 Task: Permanently delete a deleted email within a conversation thread.
Action: Mouse moved to (69, 269)
Screenshot: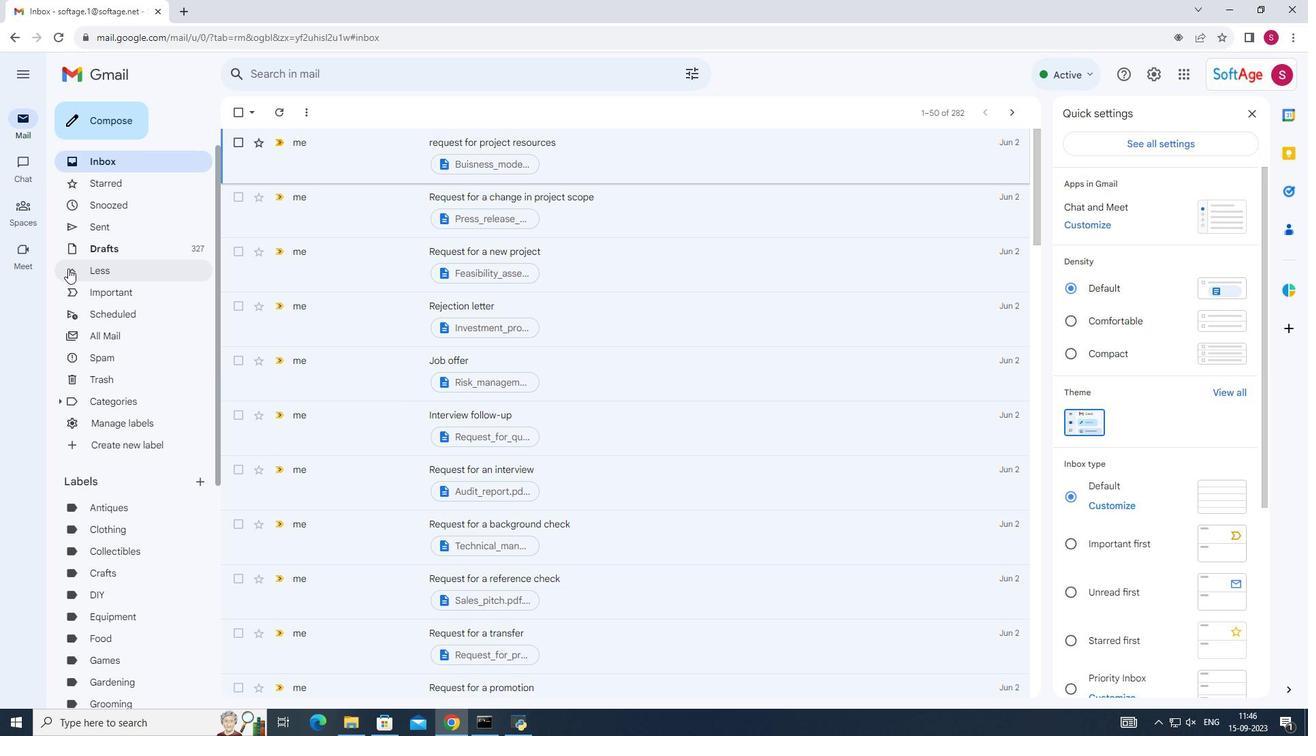 
Action: Mouse pressed left at (69, 269)
Screenshot: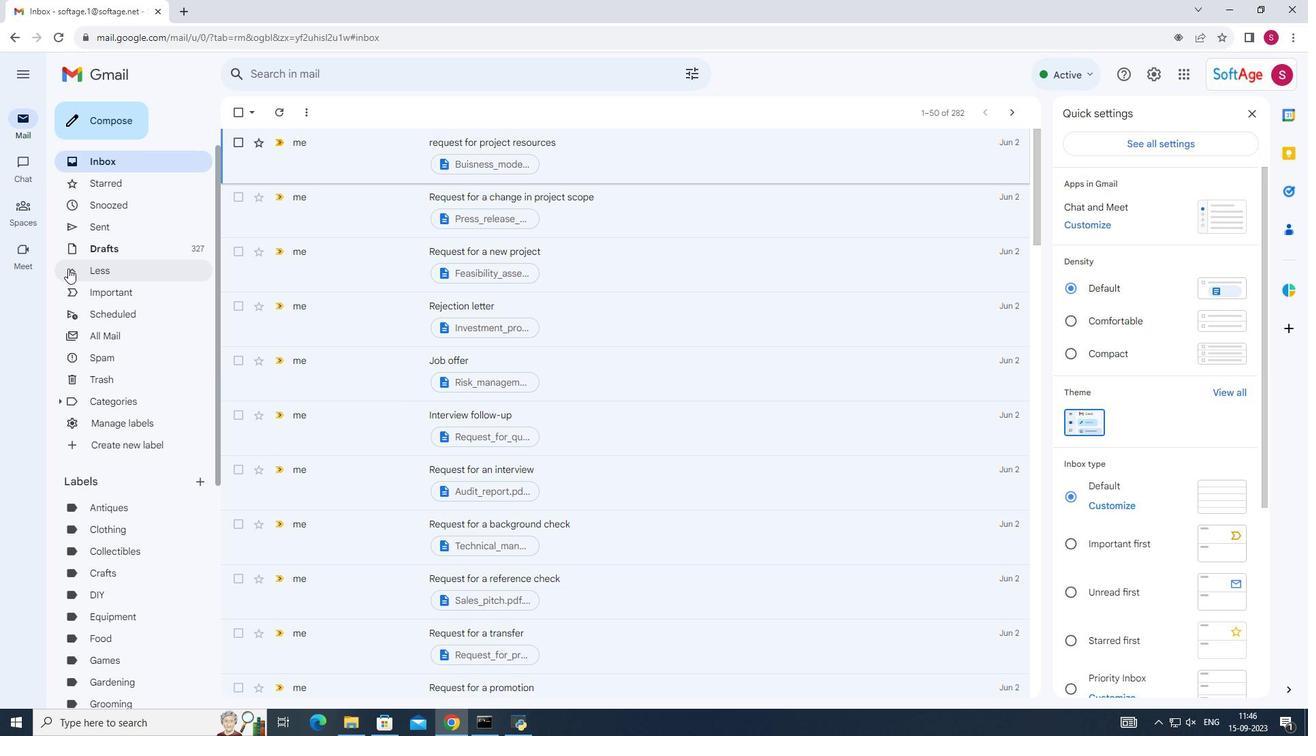 
Action: Mouse moved to (83, 379)
Screenshot: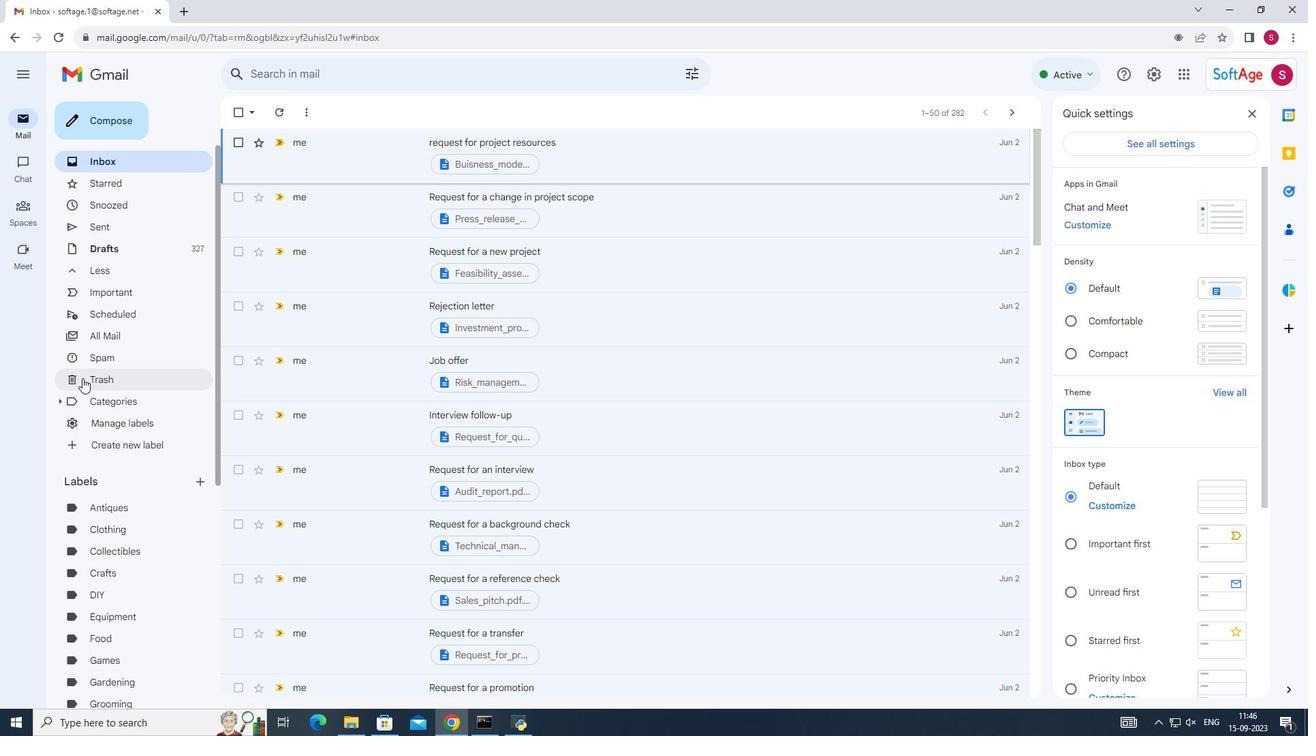 
Action: Mouse pressed left at (83, 379)
Screenshot: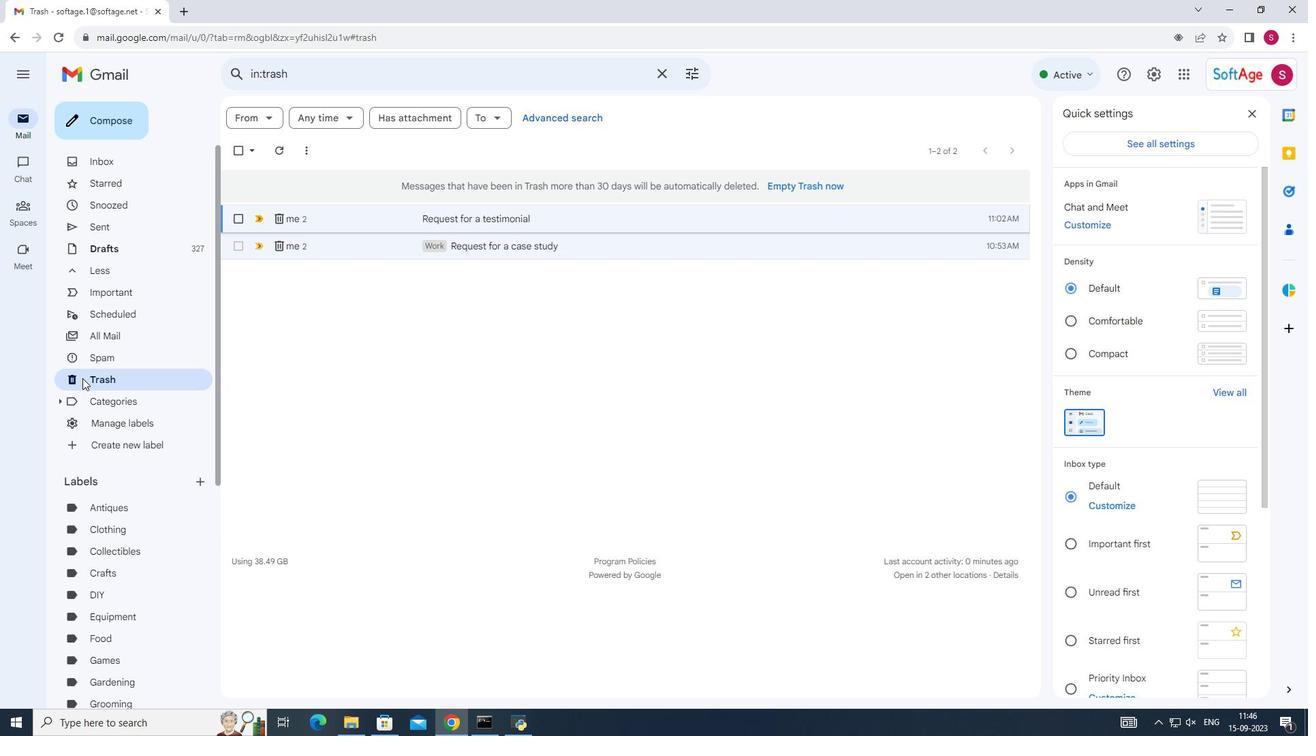 
Action: Mouse moved to (963, 220)
Screenshot: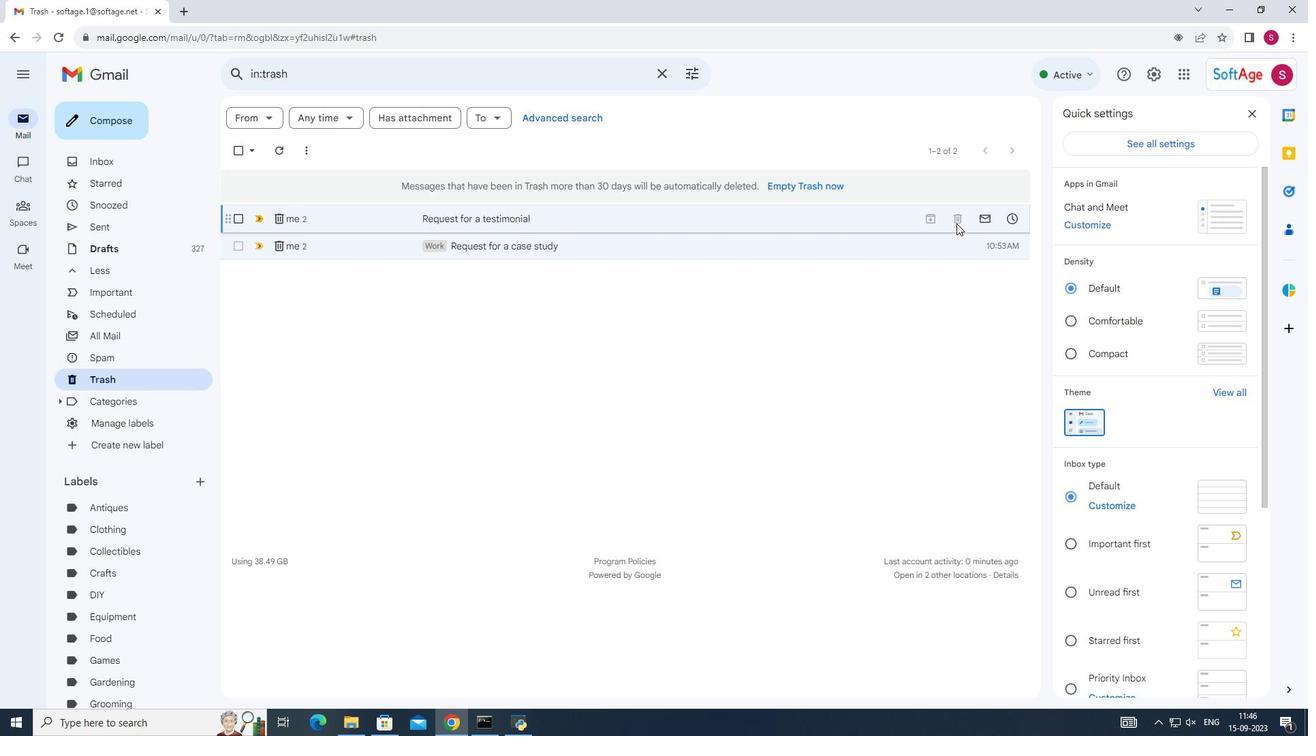 
Action: Mouse pressed left at (963, 220)
Screenshot: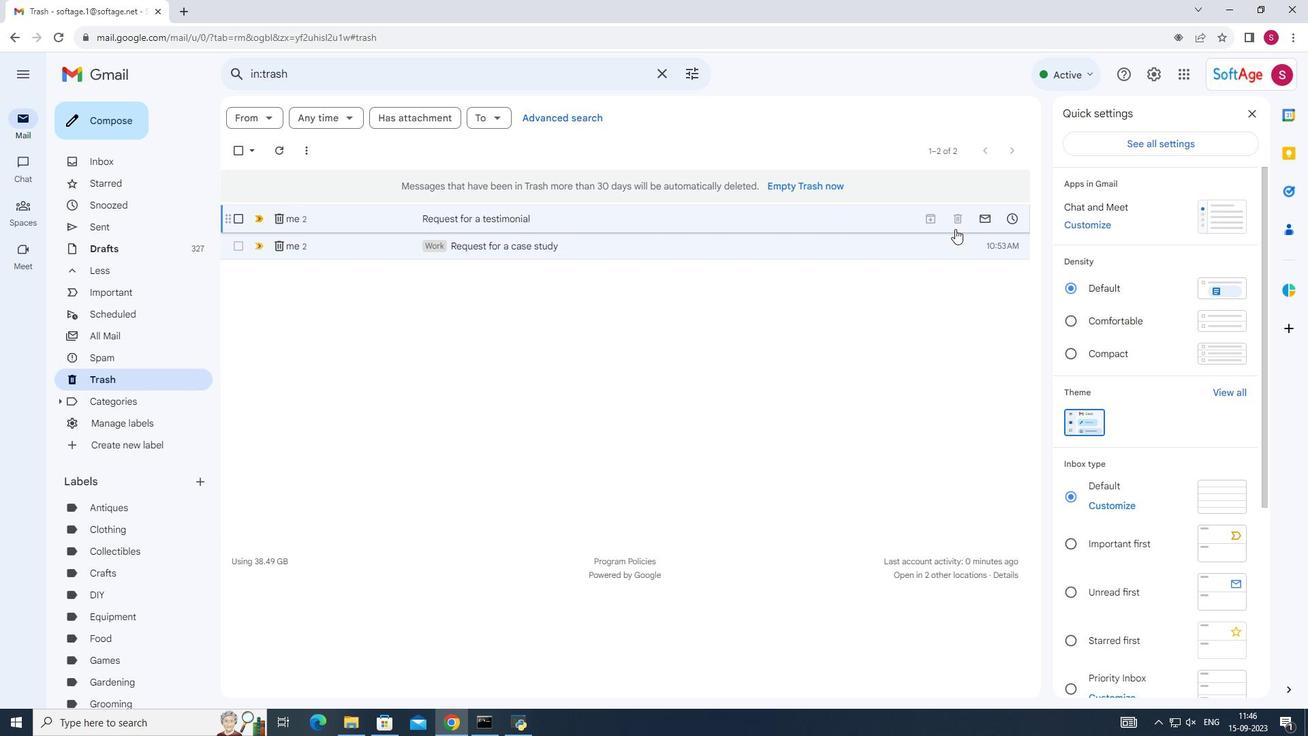 
Action: Mouse moved to (959, 221)
Screenshot: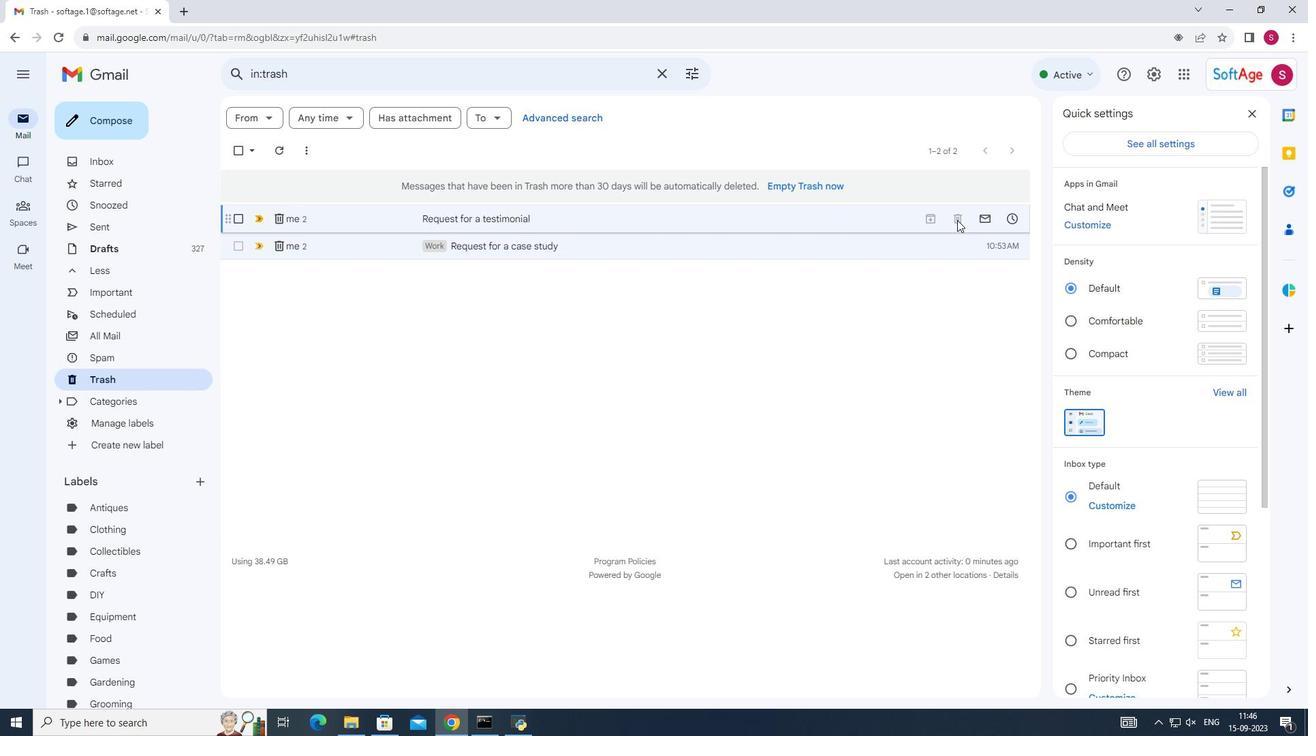 
Action: Mouse pressed left at (959, 221)
Screenshot: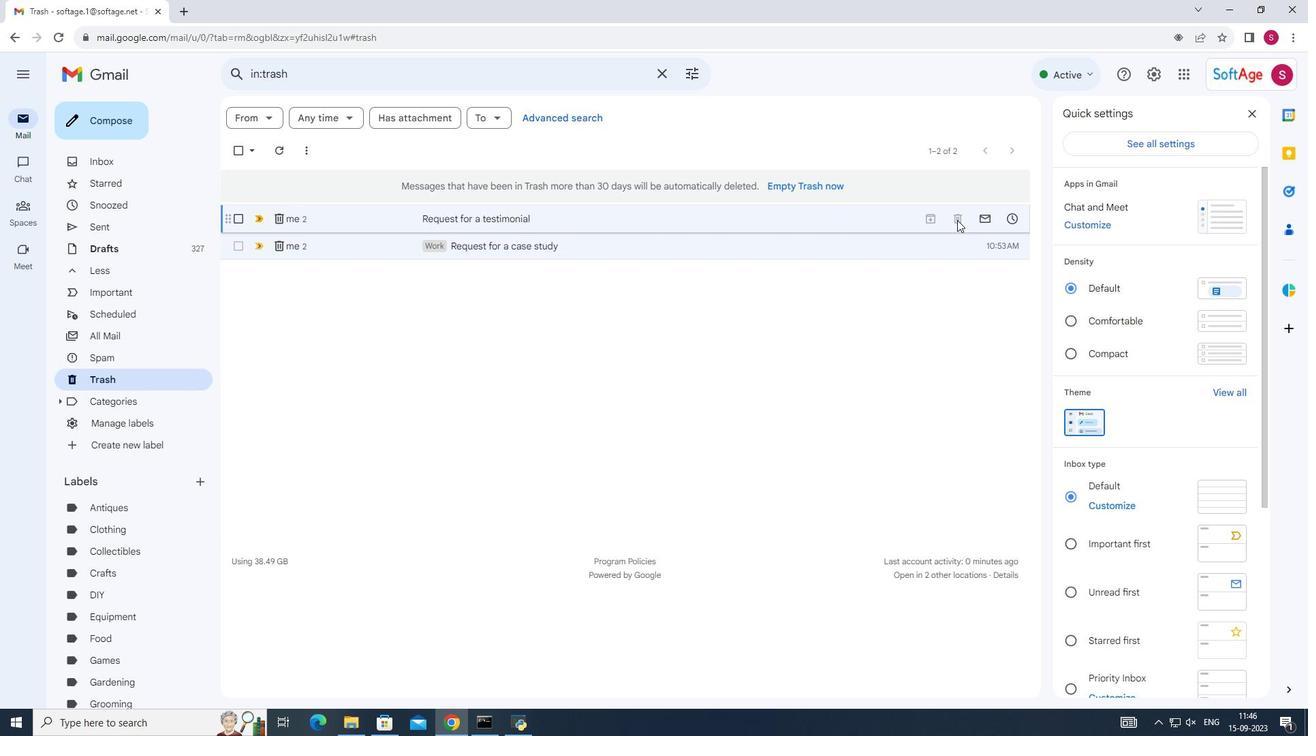 
Action: Mouse moved to (962, 246)
Screenshot: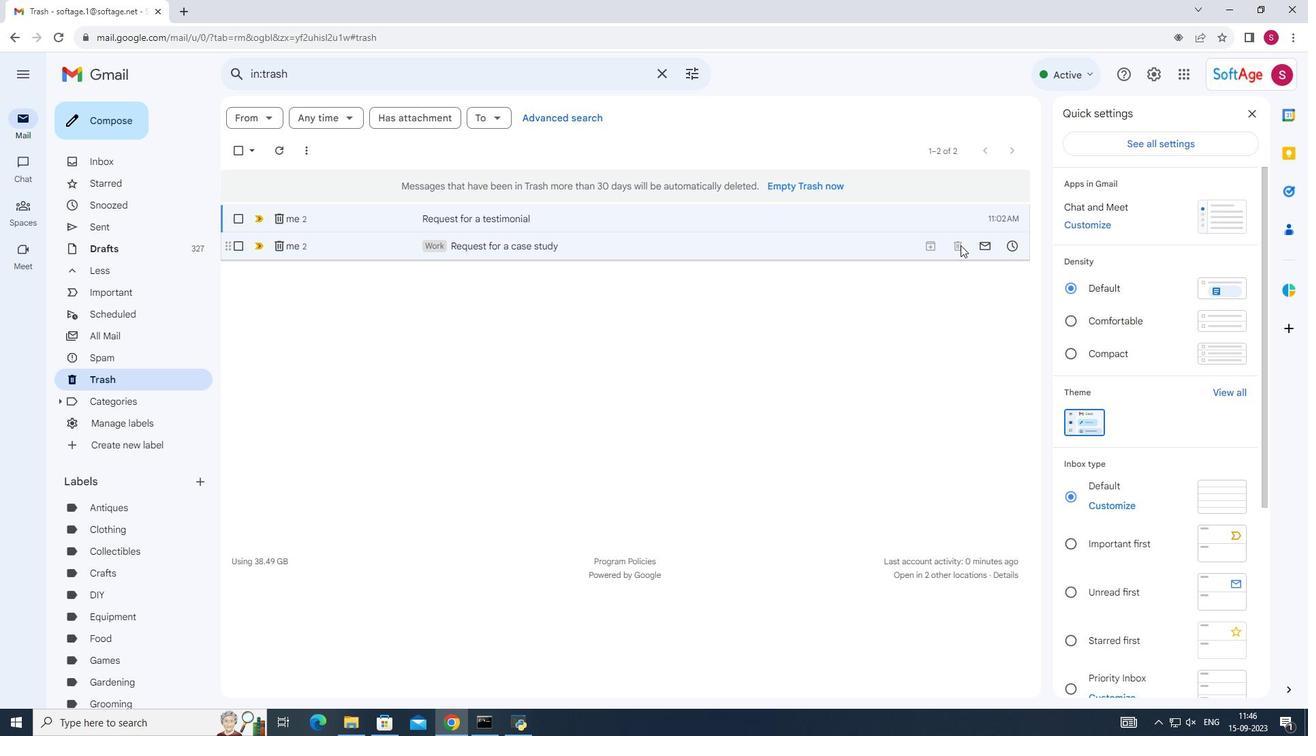 
Action: Mouse pressed left at (962, 246)
Screenshot: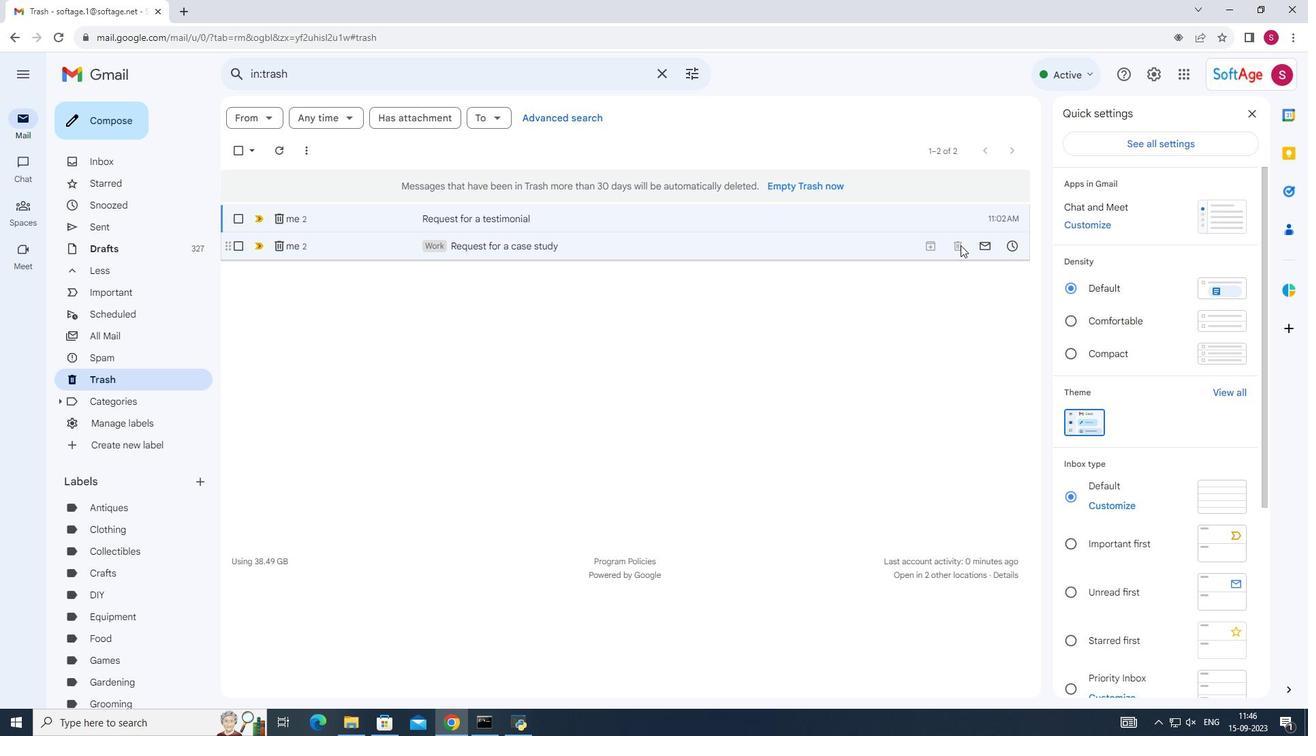 
Action: Mouse moved to (241, 219)
Screenshot: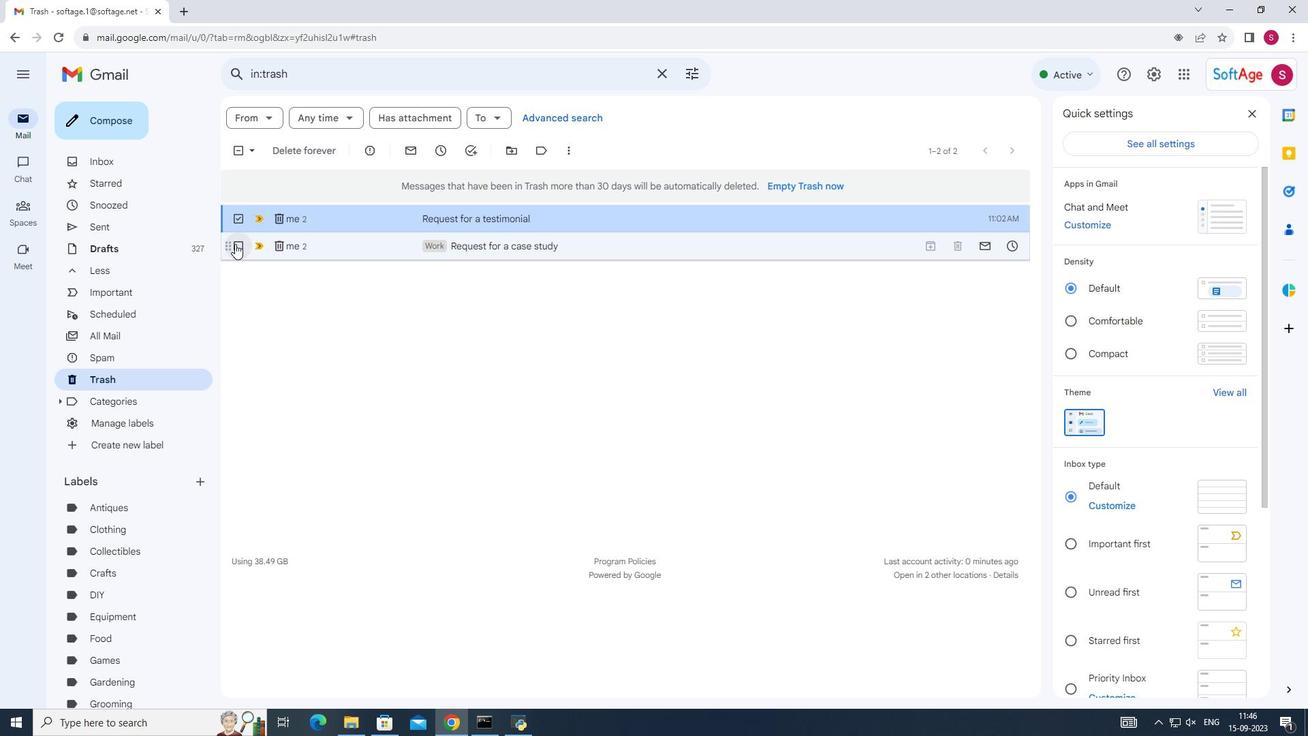 
Action: Mouse pressed left at (241, 219)
Screenshot: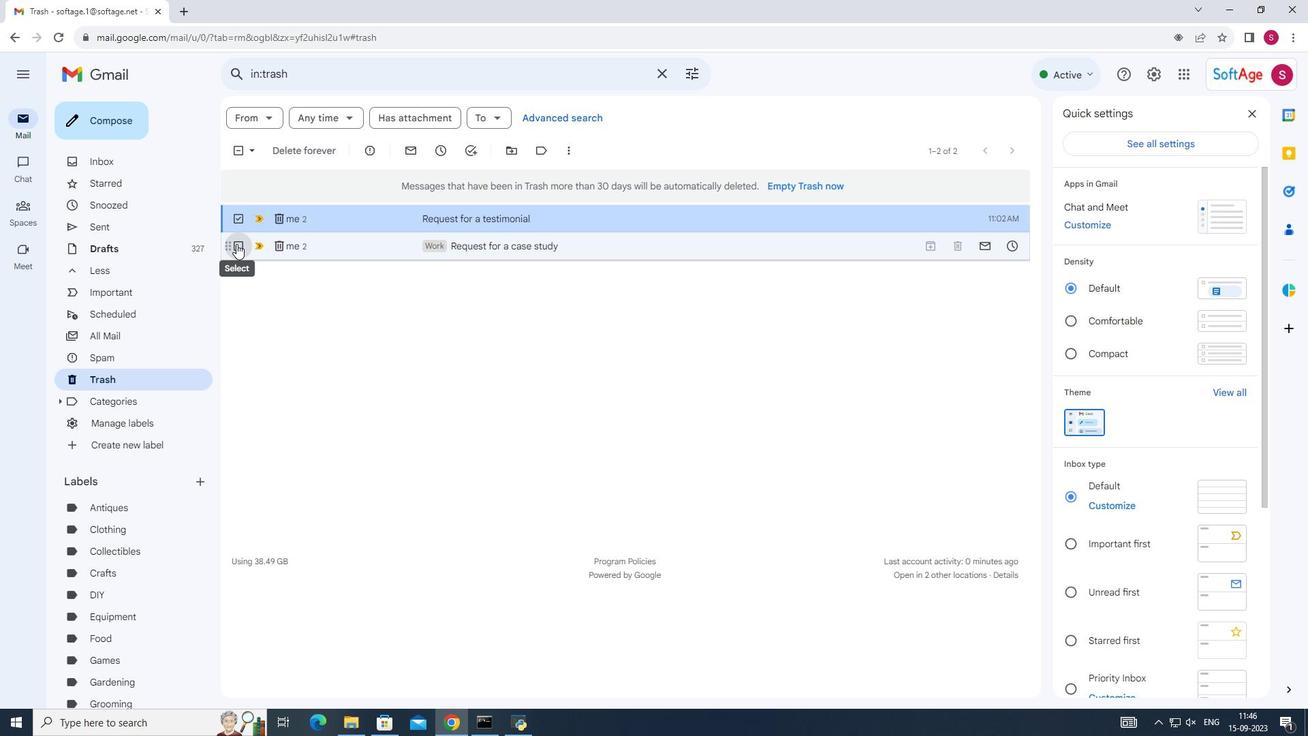 
Action: Mouse moved to (237, 245)
Screenshot: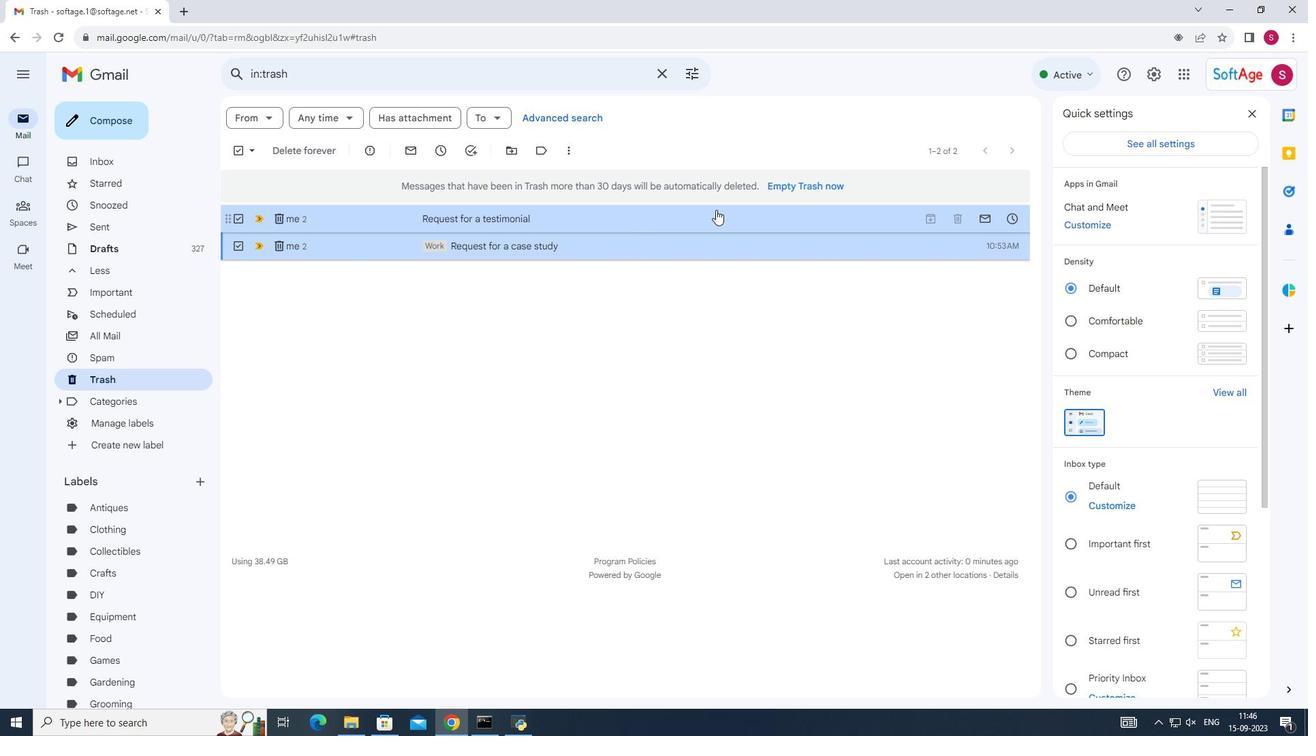 
Action: Mouse pressed left at (237, 245)
Screenshot: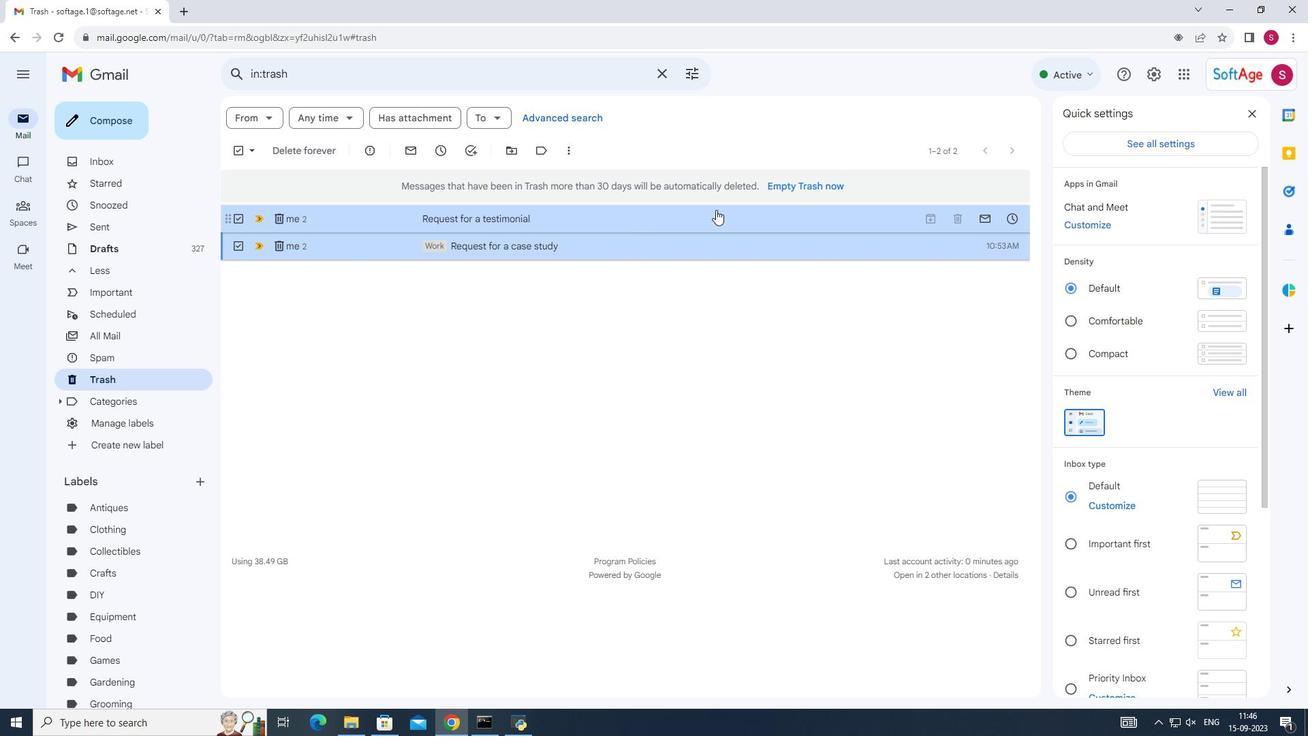 
Action: Mouse moved to (959, 251)
Screenshot: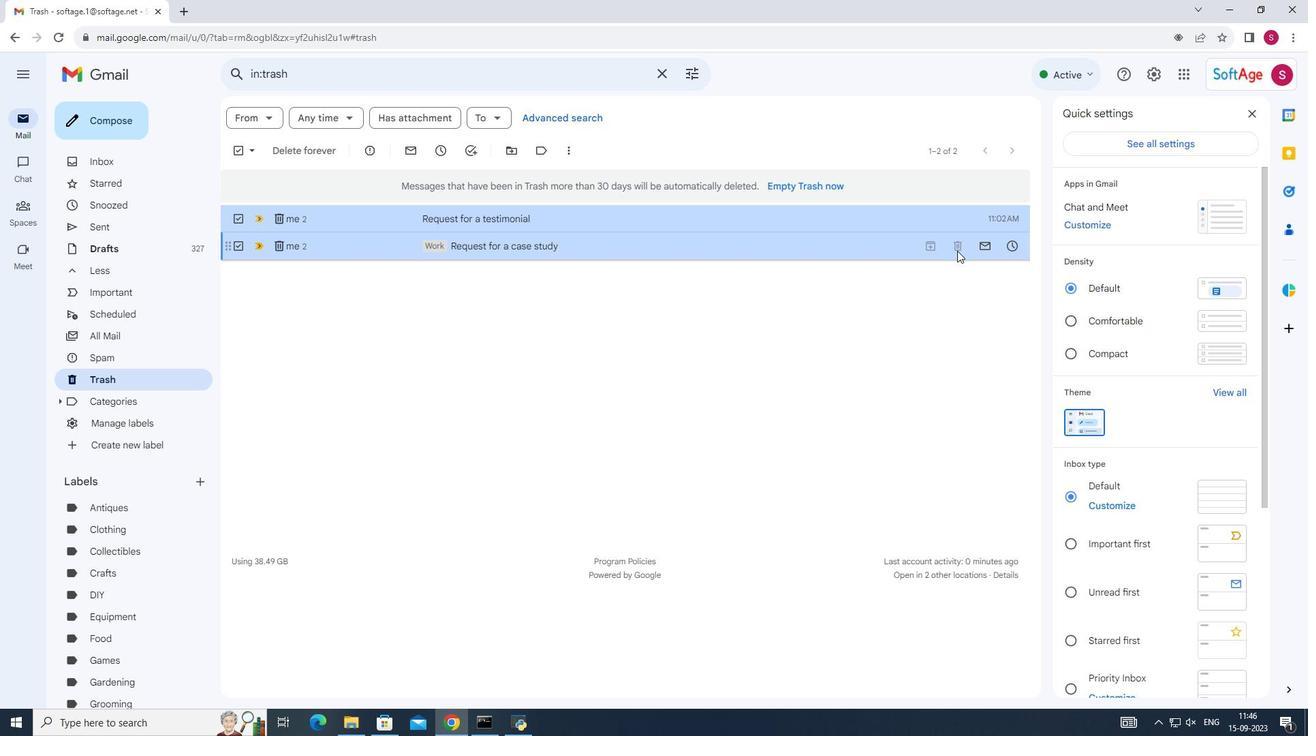 
Action: Mouse pressed left at (959, 251)
Screenshot: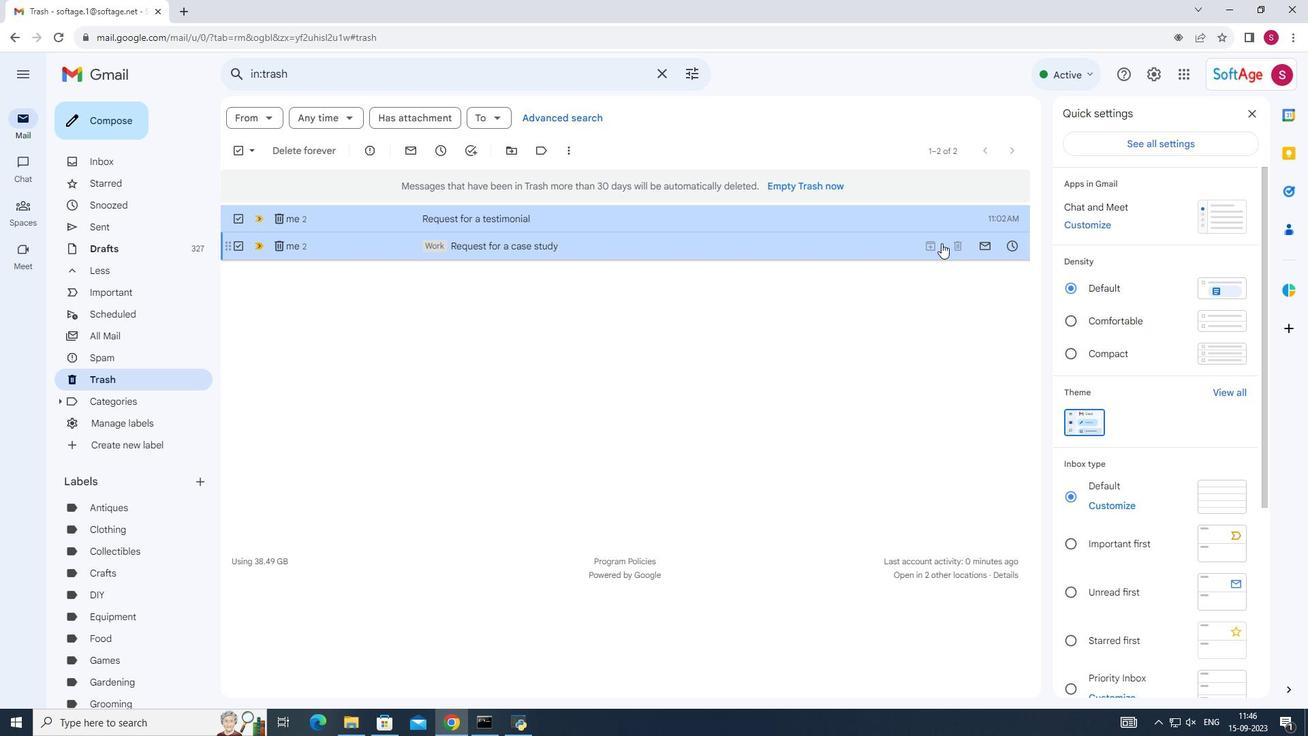 
Action: Mouse moved to (959, 245)
Screenshot: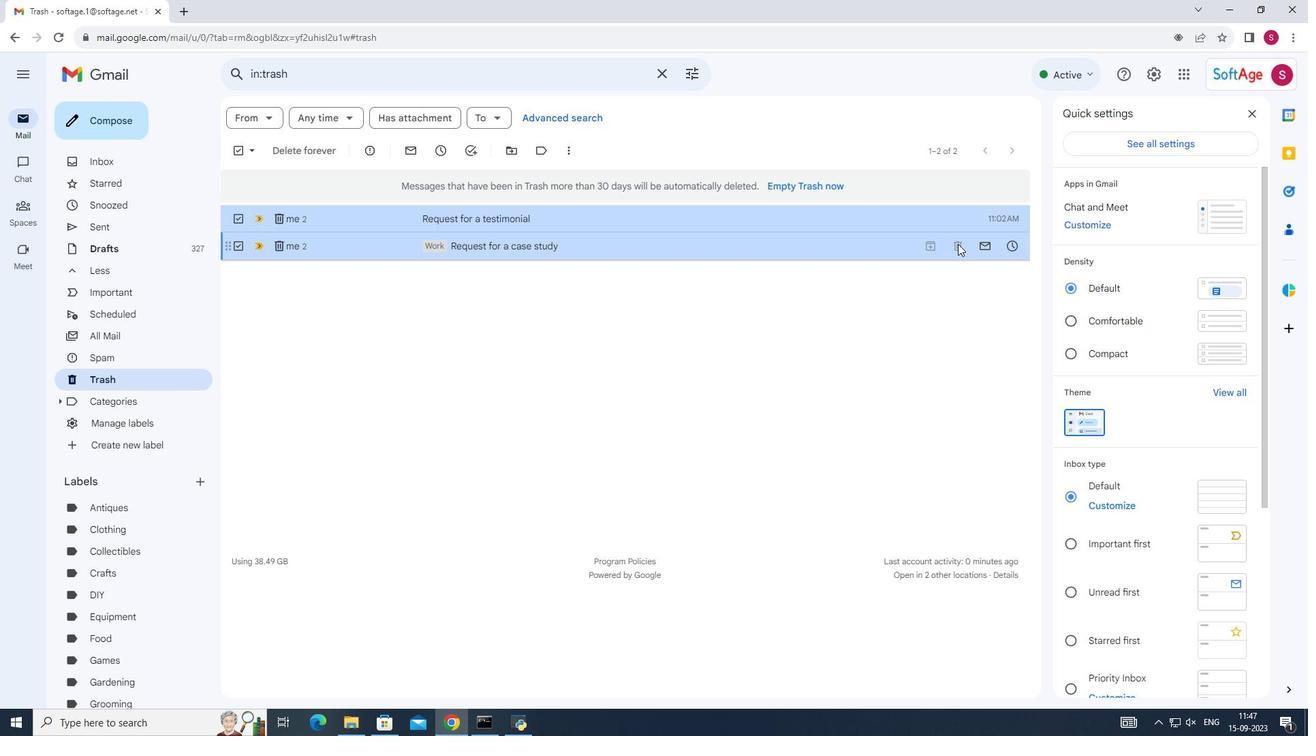 
Action: Mouse pressed left at (959, 245)
Screenshot: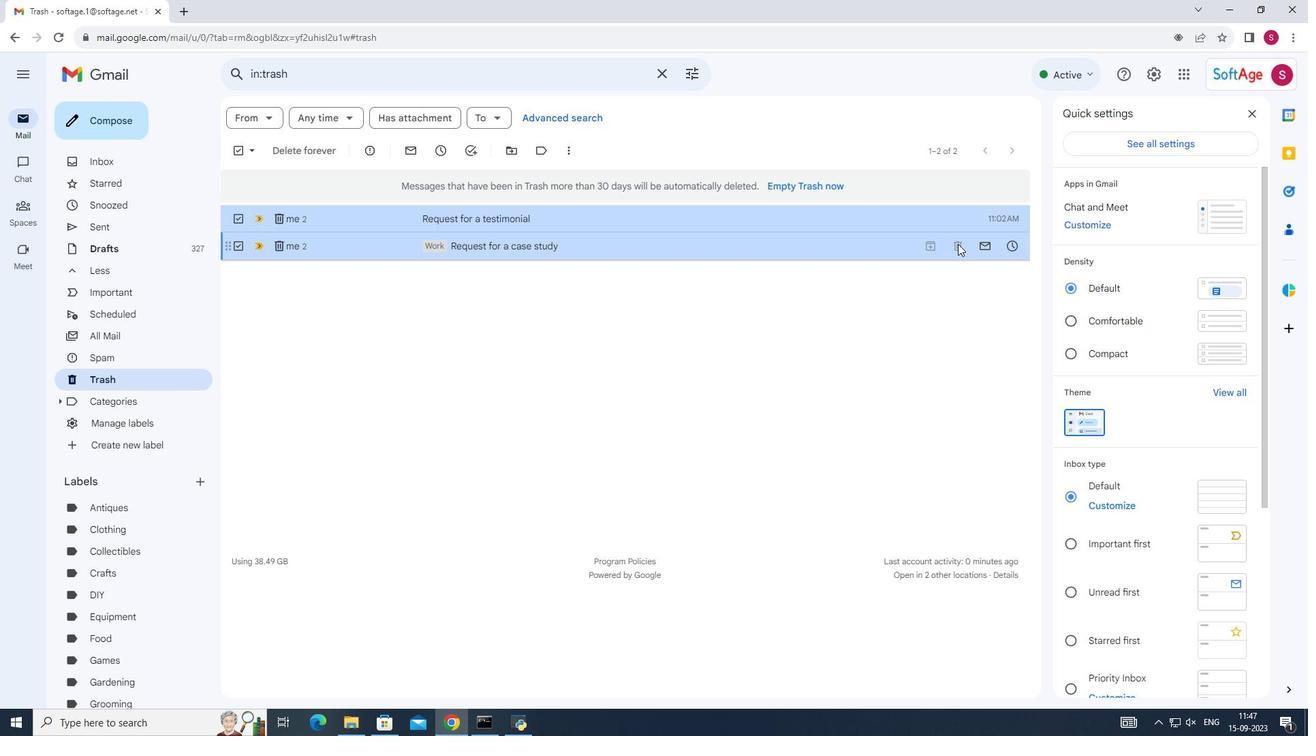 
Action: Mouse pressed left at (959, 245)
Screenshot: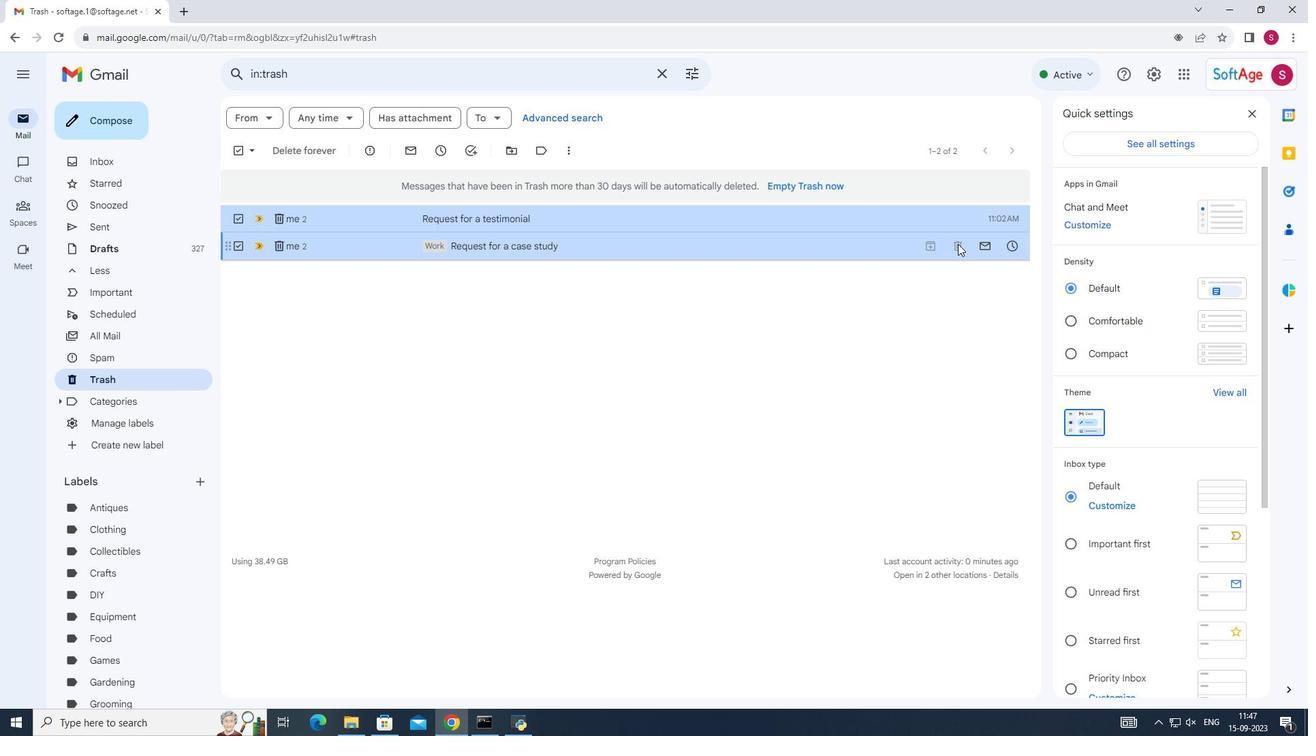 
Action: Mouse pressed right at (959, 245)
Screenshot: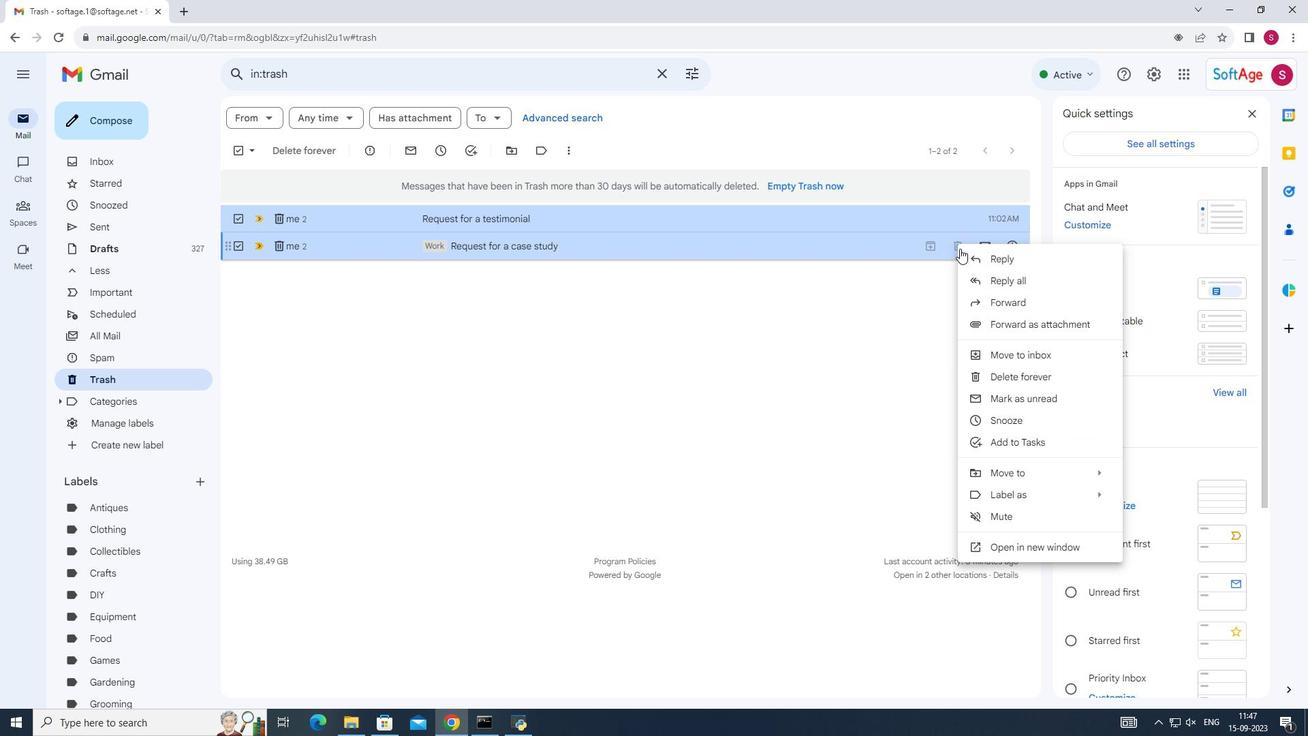 
Action: Mouse moved to (1017, 374)
Screenshot: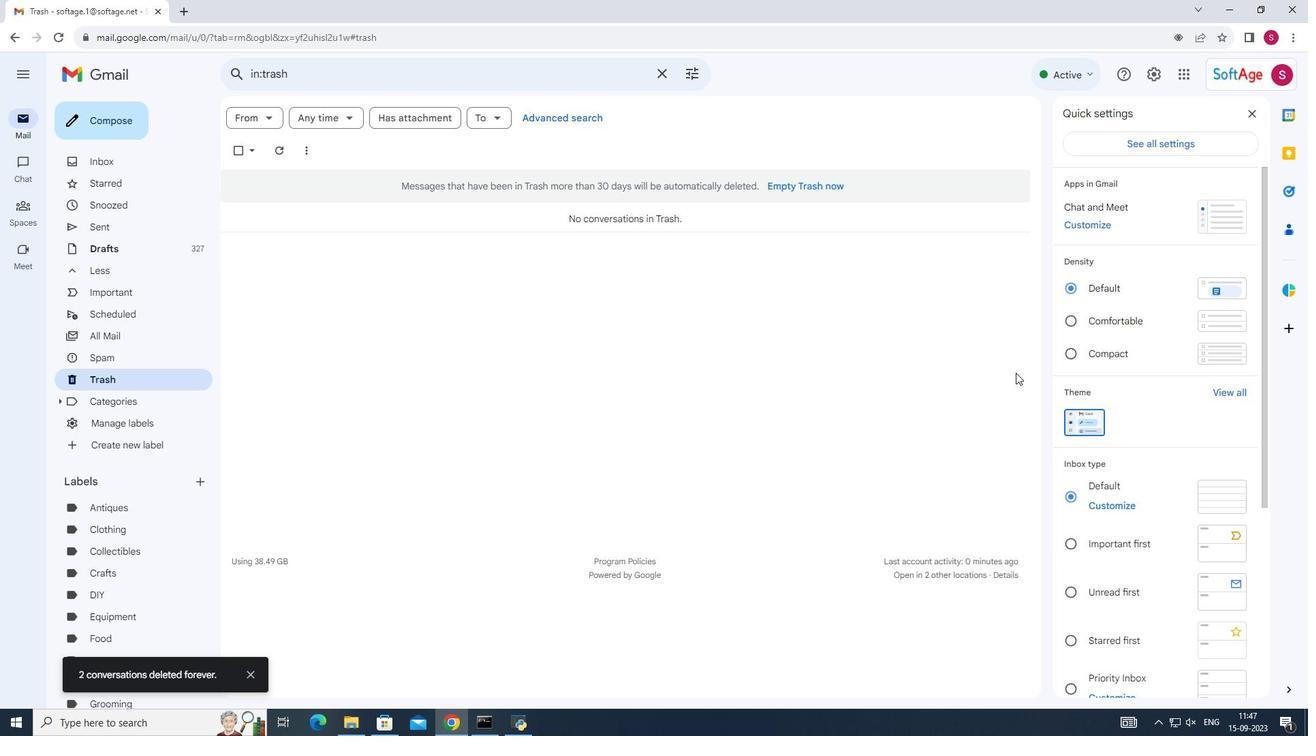 
Action: Mouse pressed left at (1017, 374)
Screenshot: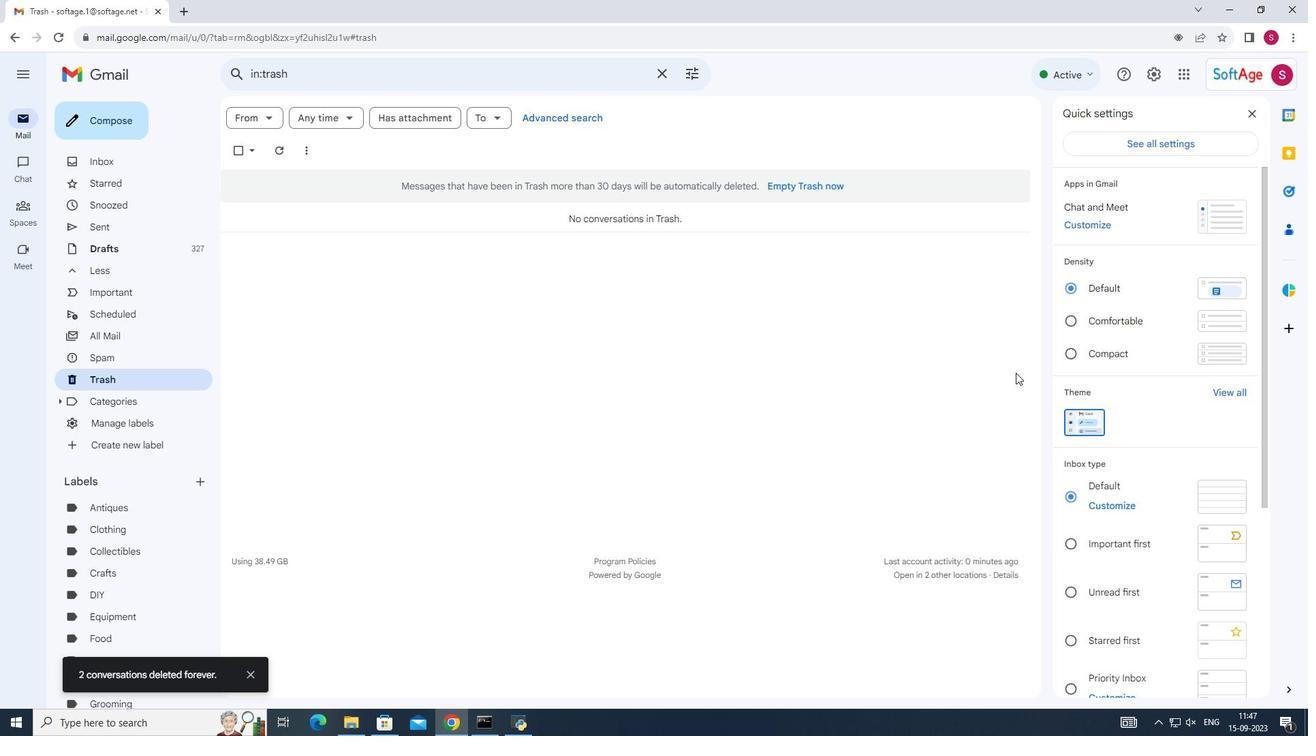 
Action: Mouse moved to (742, 436)
Screenshot: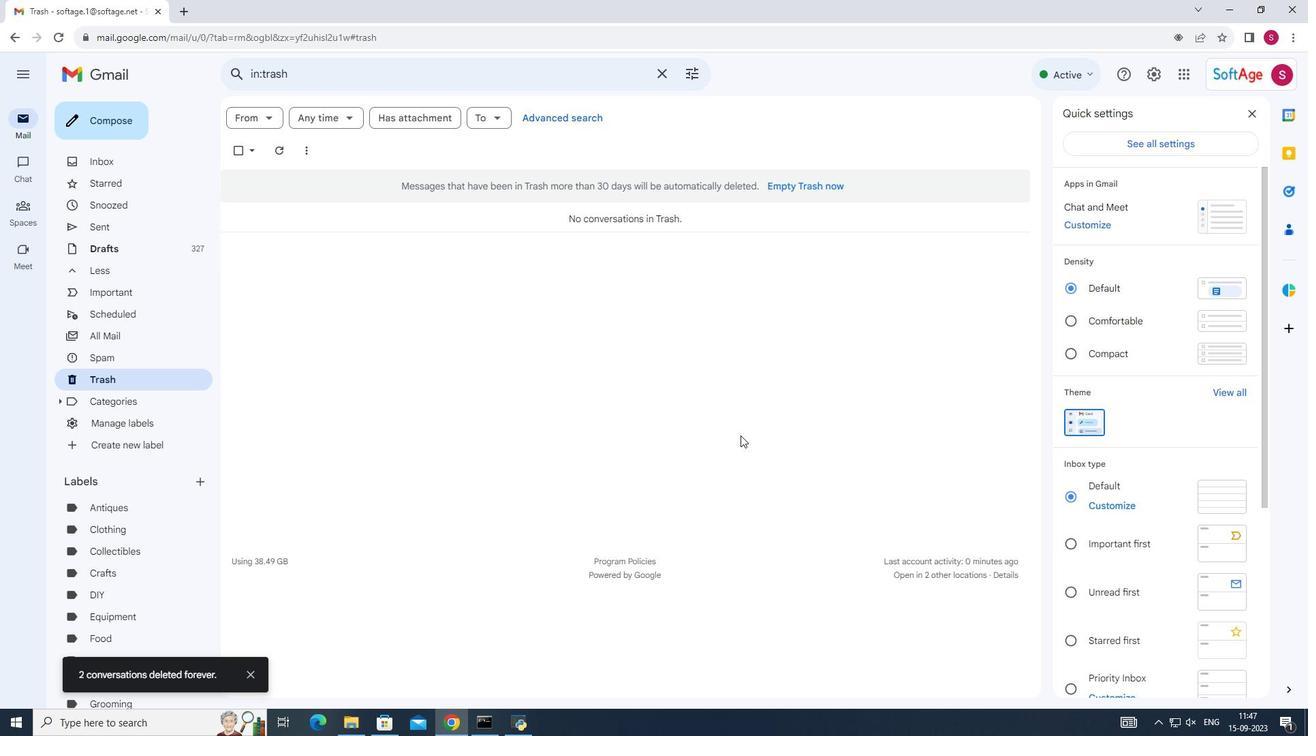 
